 Task: Check the calendar for any meetings or events involving Rahul.
Action: Mouse moved to (16, 72)
Screenshot: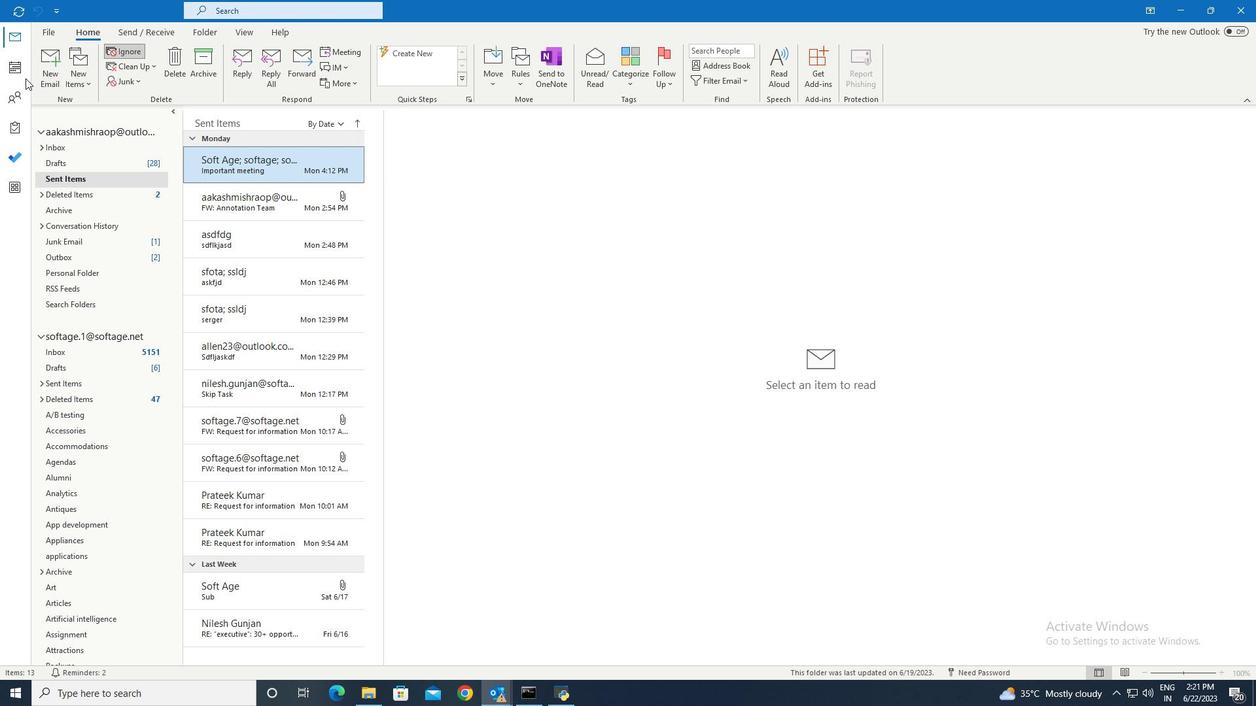 
Action: Mouse pressed left at (16, 72)
Screenshot: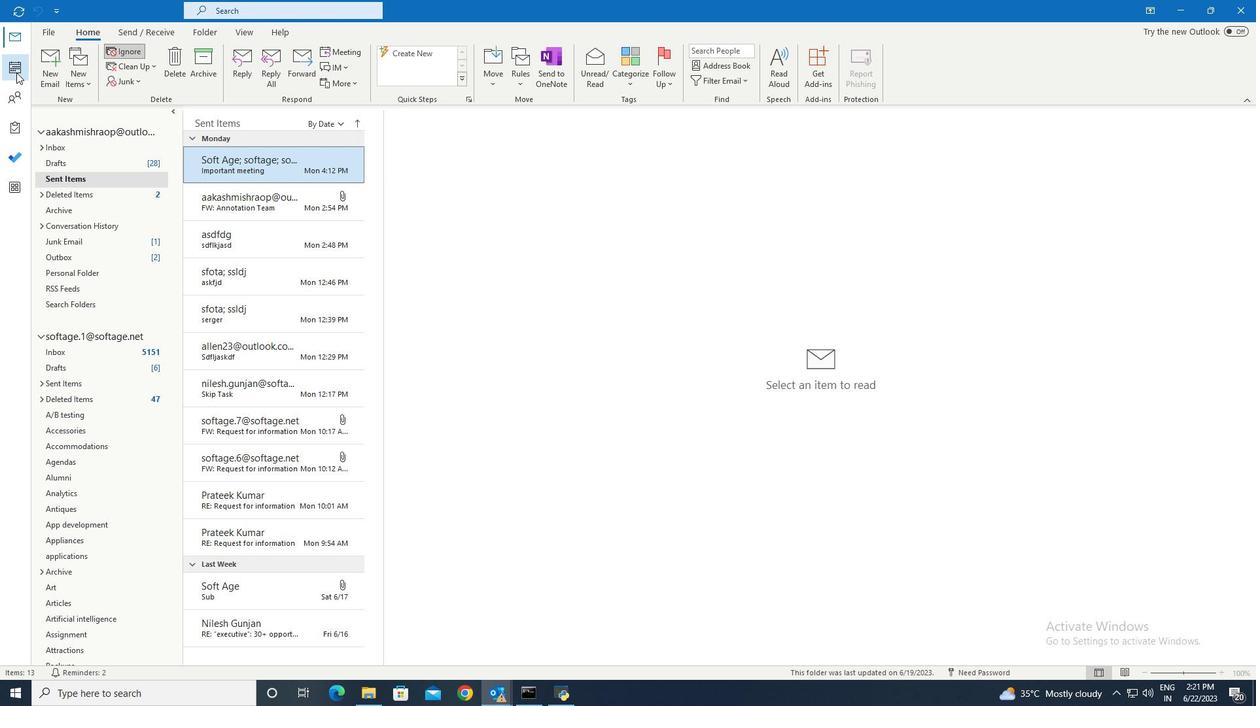 
Action: Mouse moved to (268, 7)
Screenshot: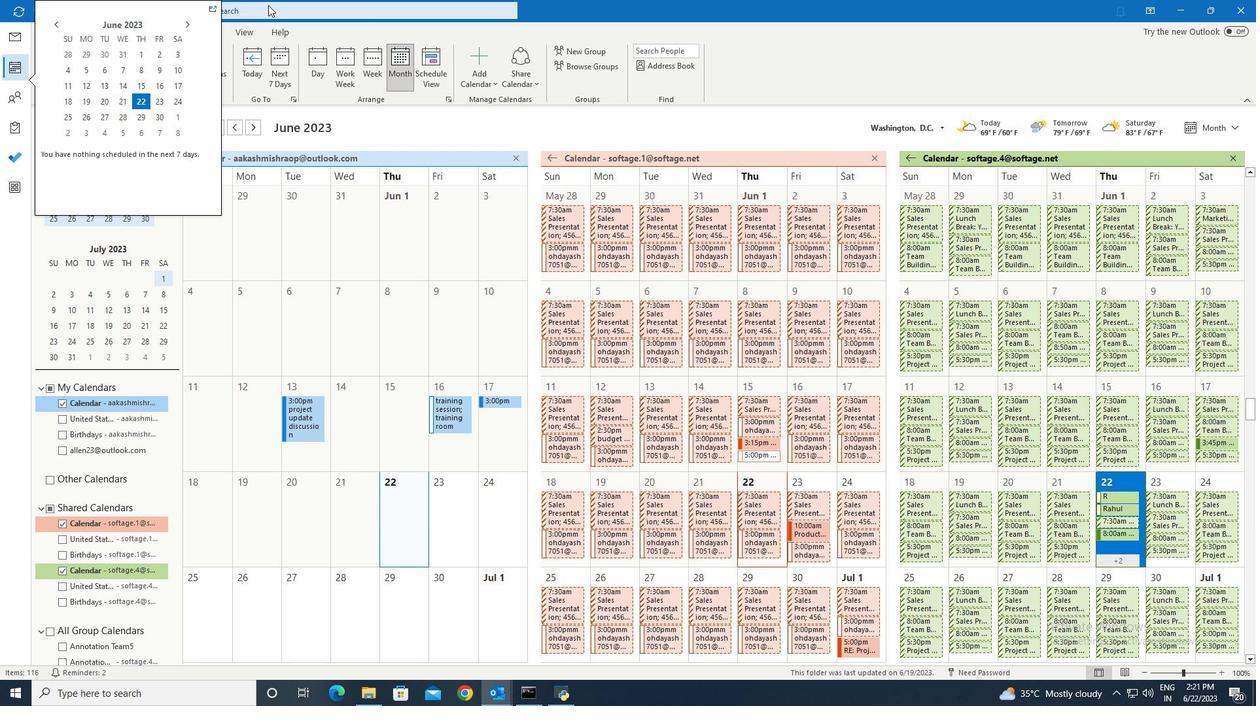 
Action: Mouse pressed left at (268, 7)
Screenshot: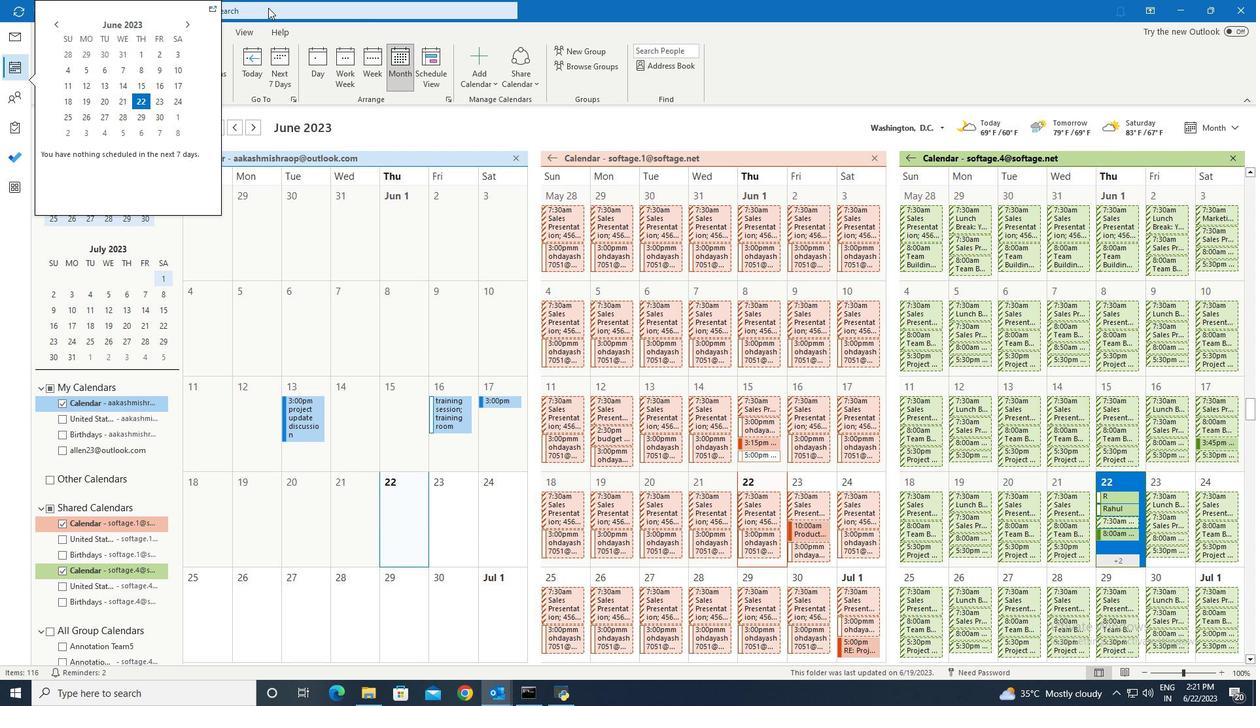 
Action: Mouse moved to (205, 6)
Screenshot: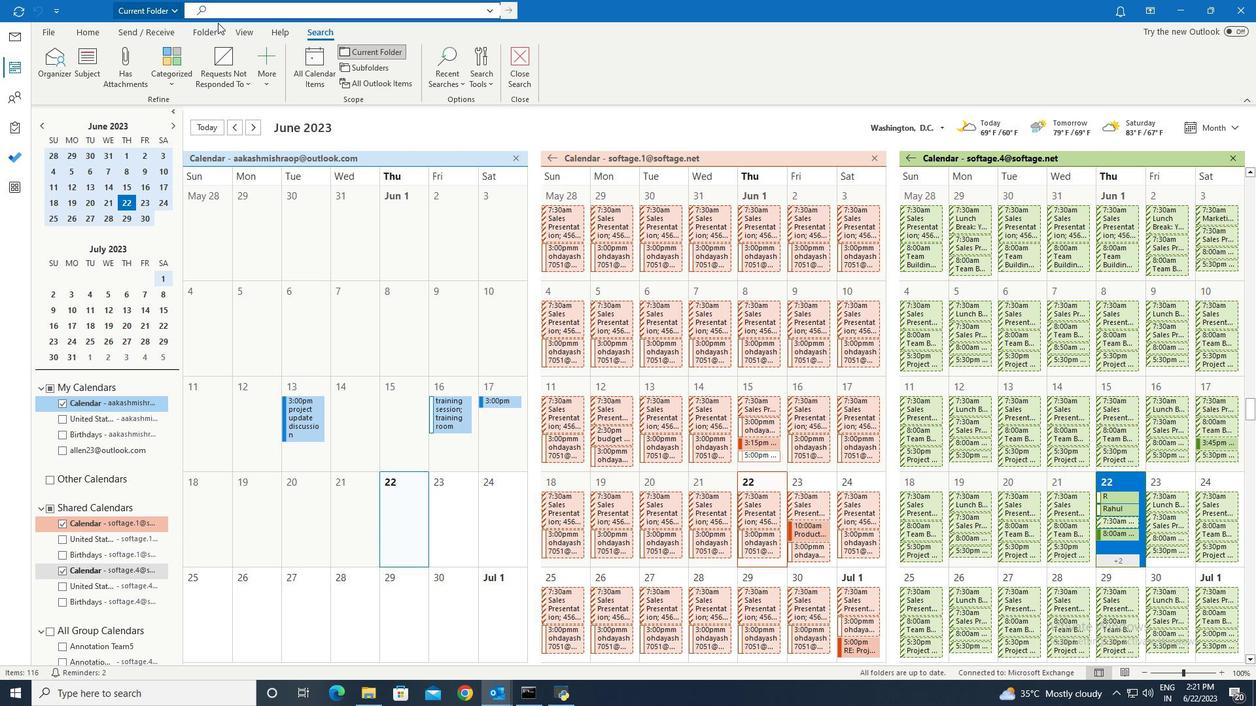 
Action: Mouse pressed left at (205, 6)
Screenshot: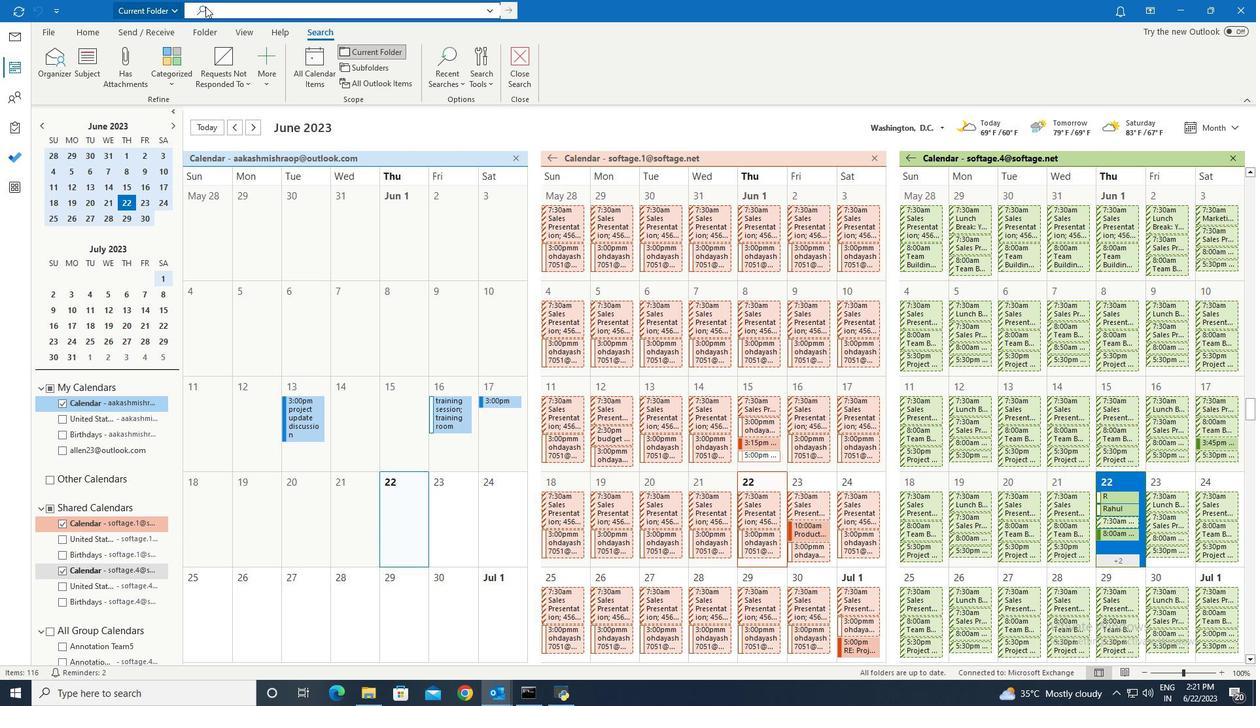 
Action: Mouse moved to (241, 7)
Screenshot: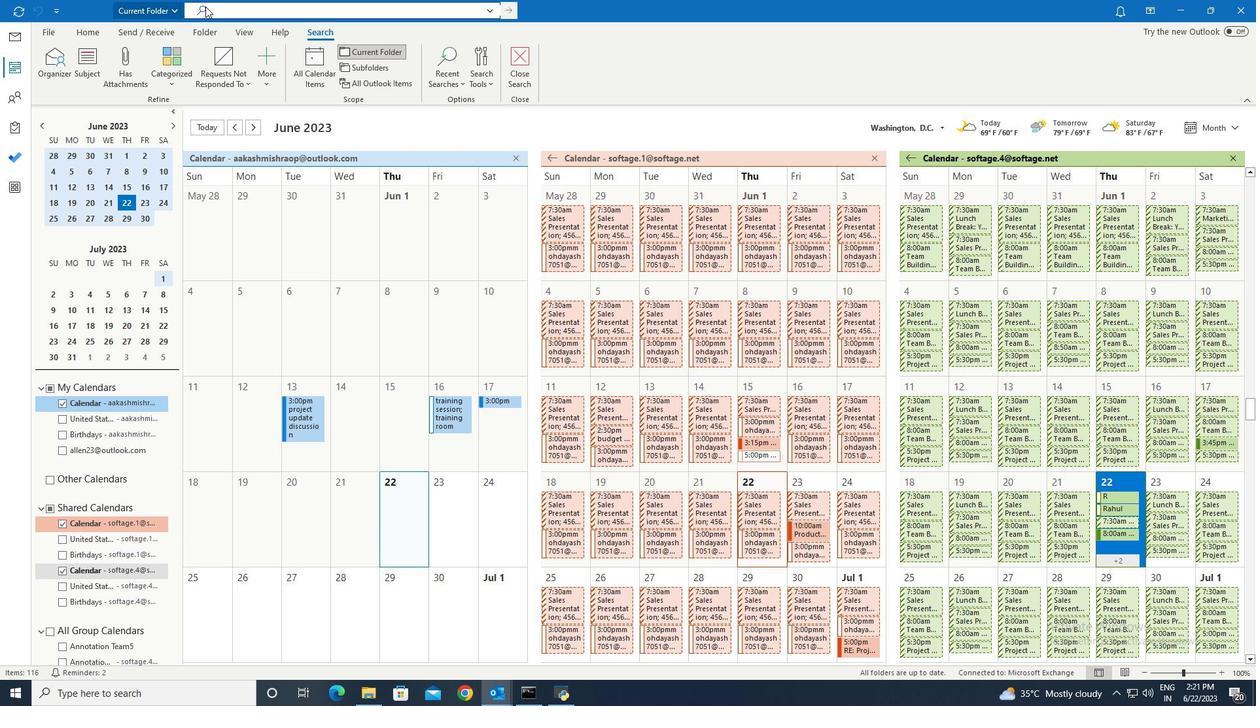 
Action: Mouse pressed left at (241, 7)
Screenshot: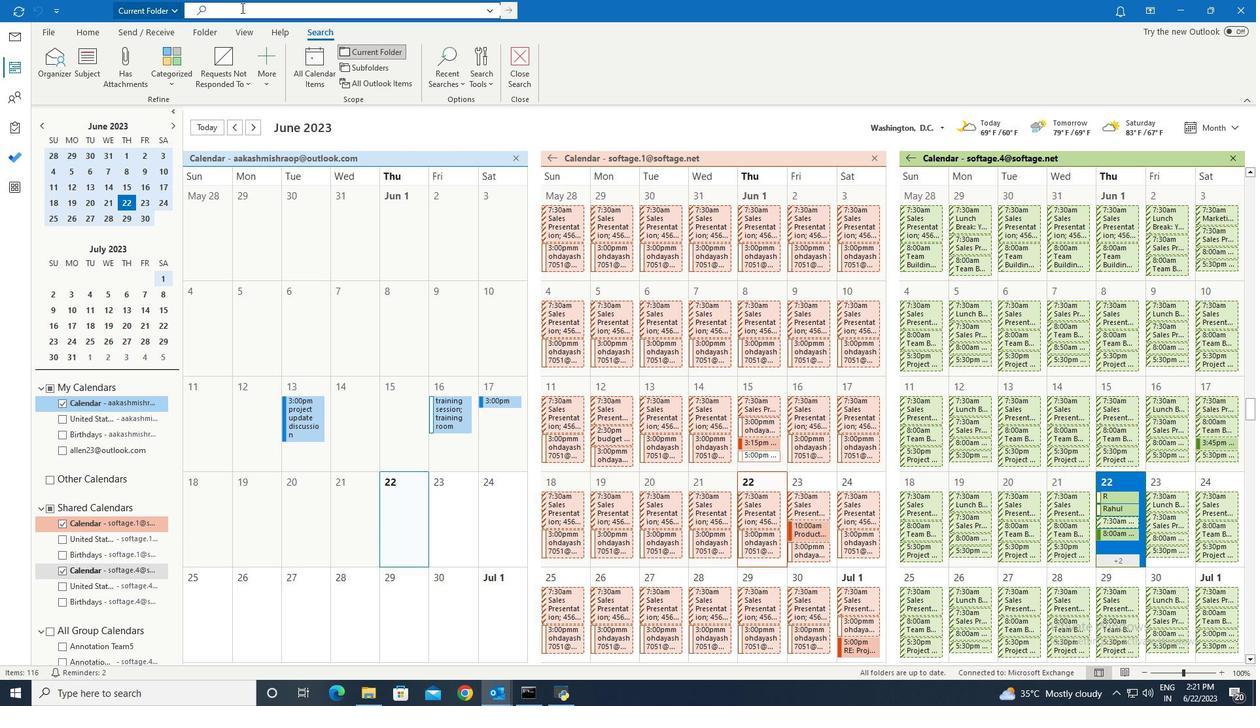 
Action: Mouse moved to (237, 1)
Screenshot: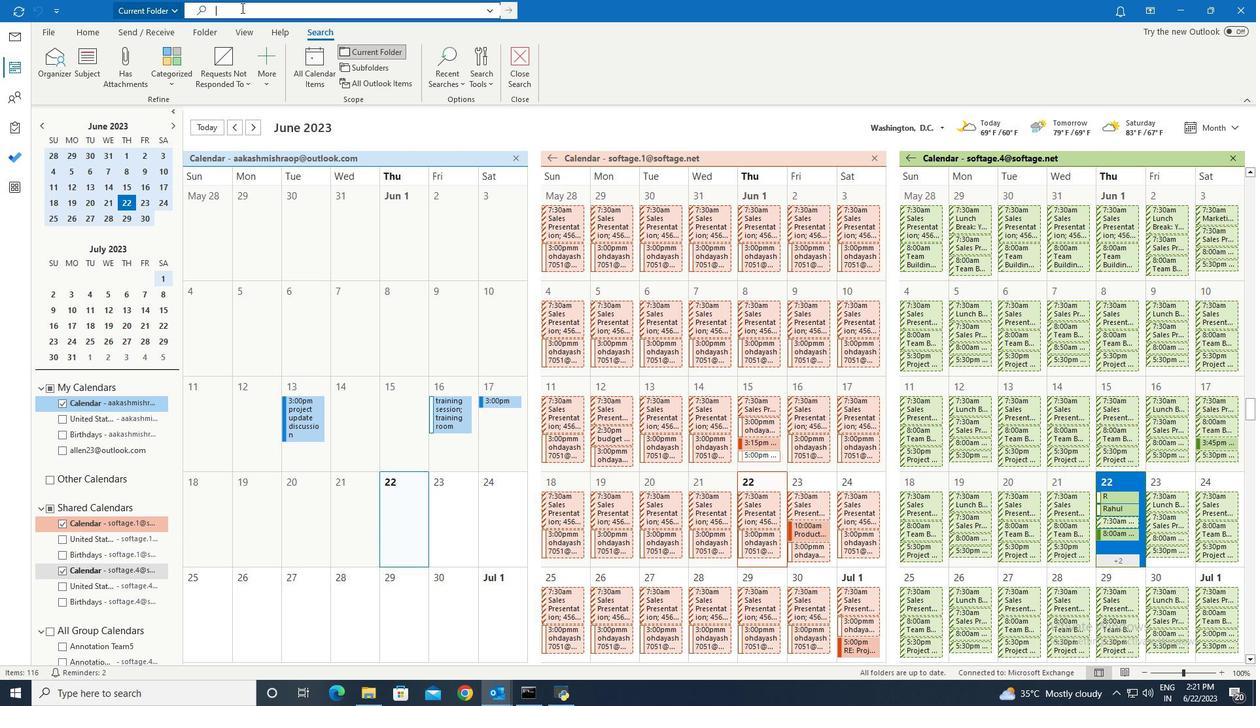 
Action: Key pressed <Key.shift>Rahul
Screenshot: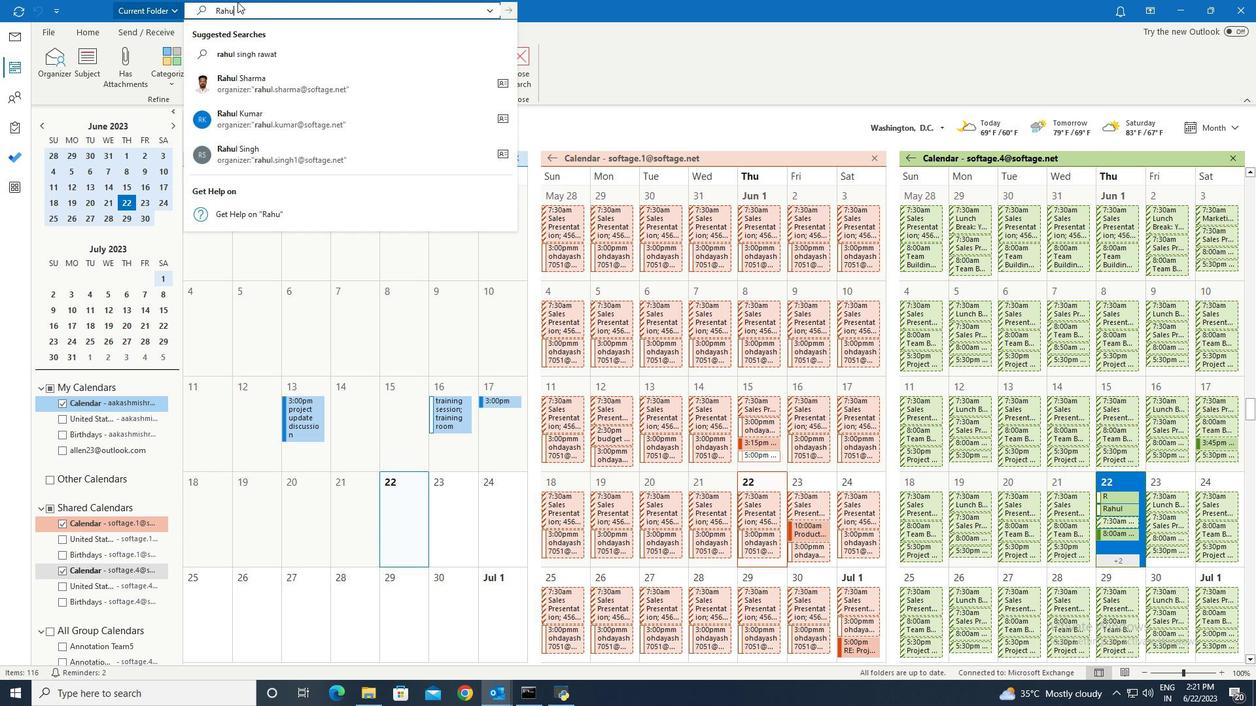 
Action: Mouse moved to (283, 79)
Screenshot: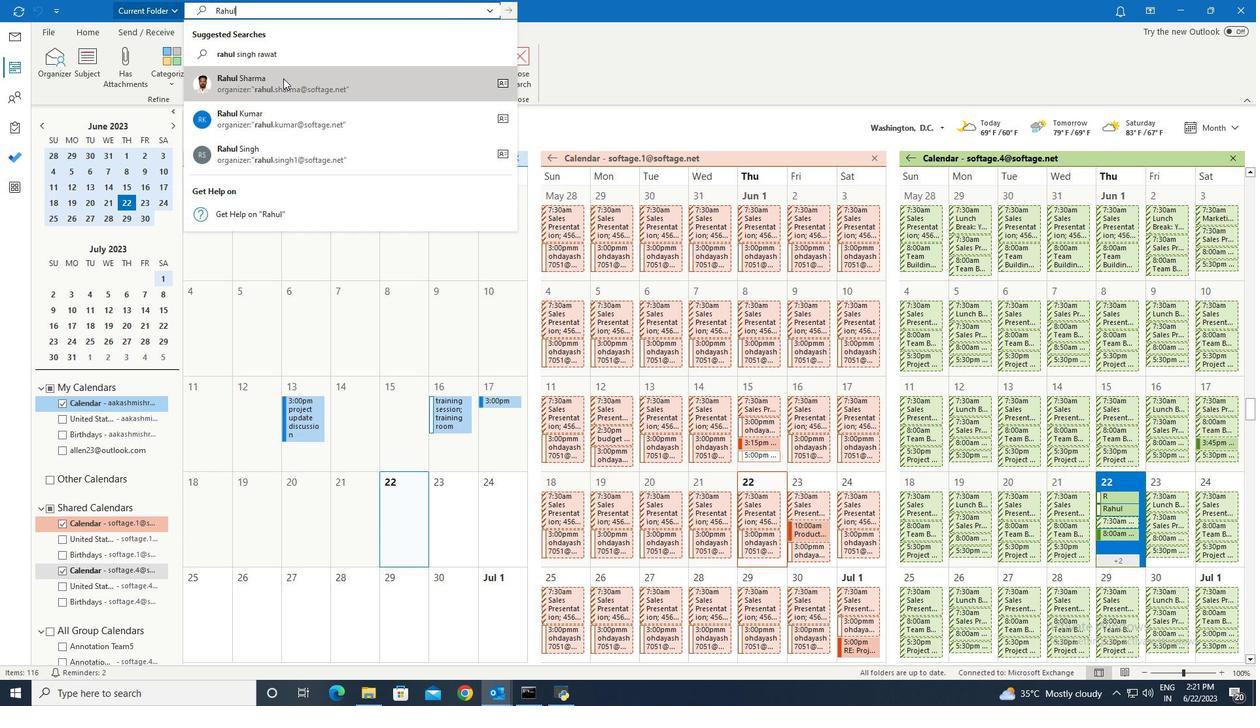 
Action: Mouse pressed left at (283, 79)
Screenshot: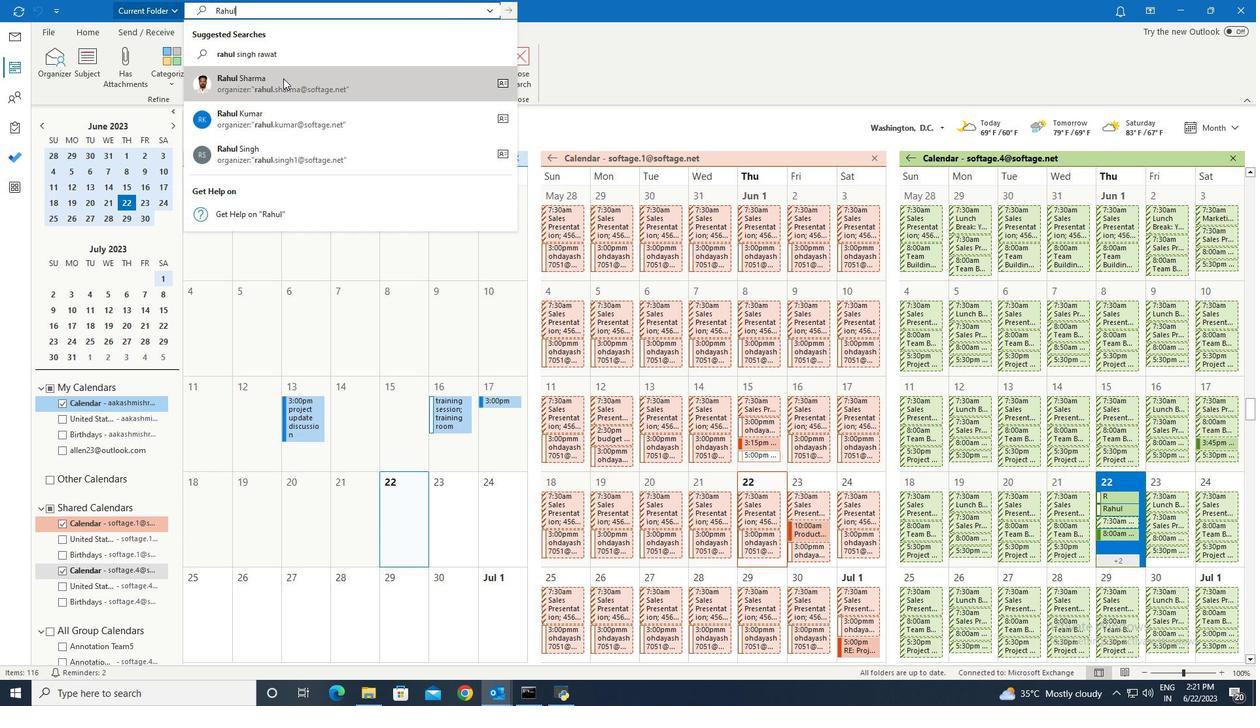
